 Task: Notify about all new comment activity.
Action: Mouse moved to (983, 98)
Screenshot: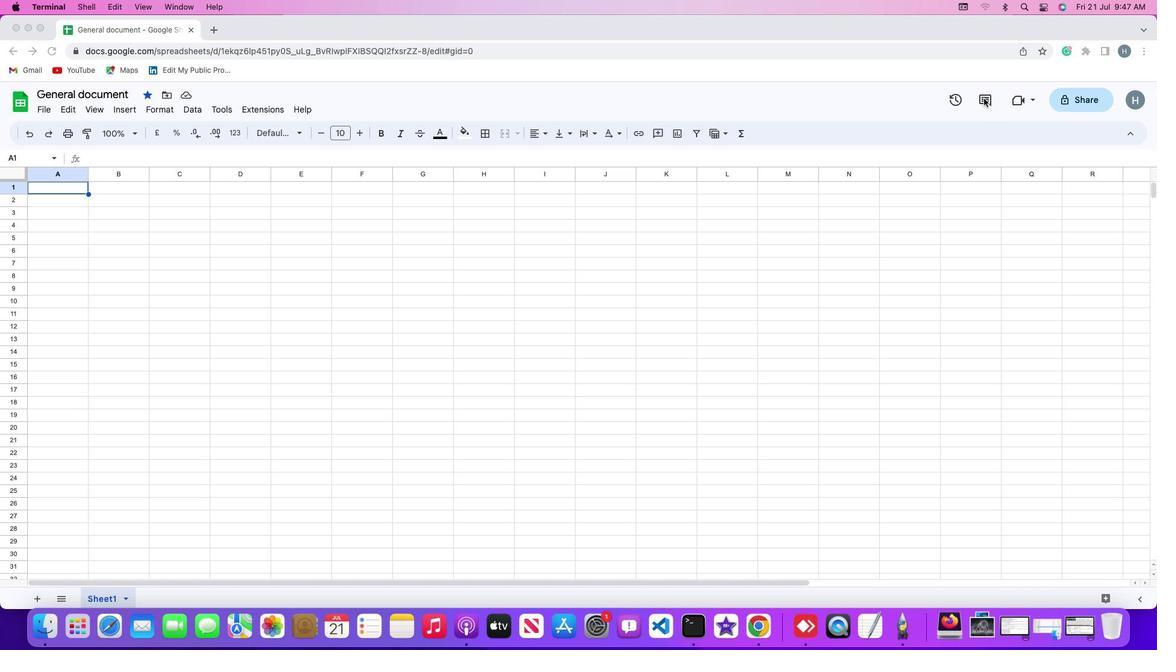 
Action: Mouse pressed left at (983, 98)
Screenshot: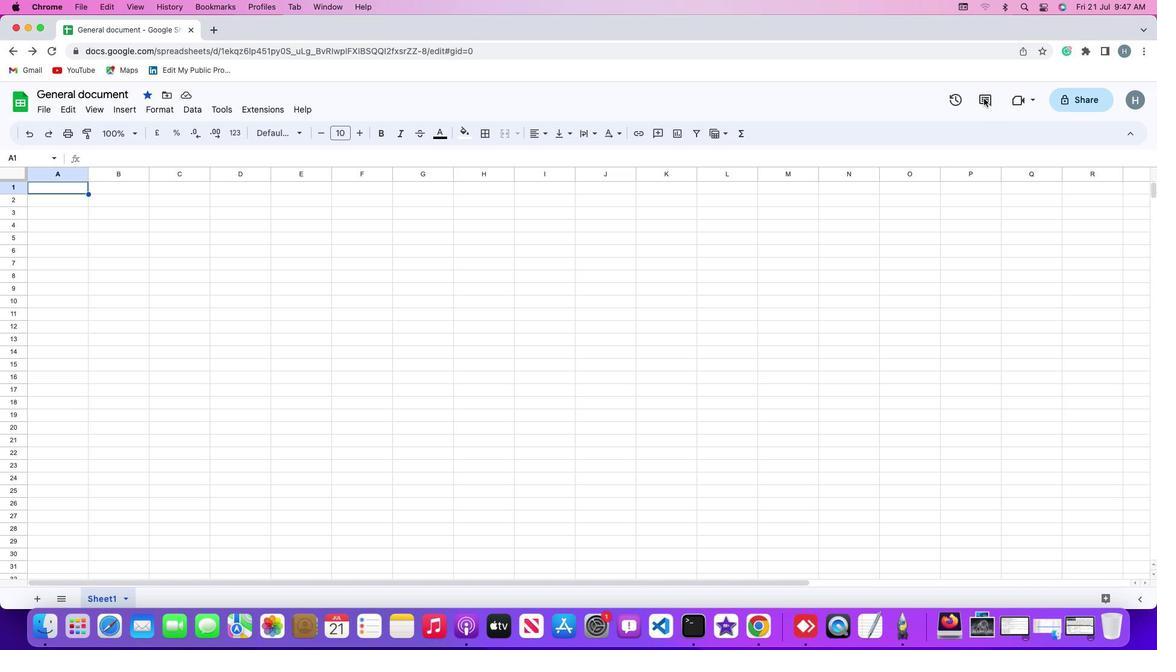 
Action: Mouse moved to (987, 100)
Screenshot: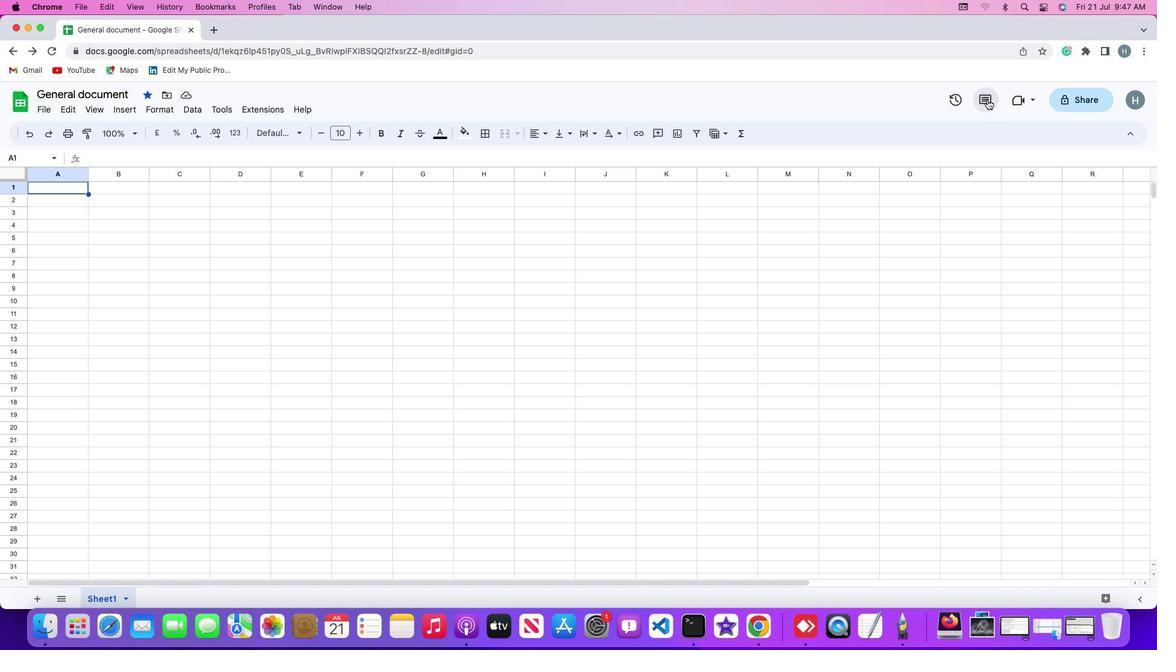 
Action: Mouse pressed left at (987, 100)
Screenshot: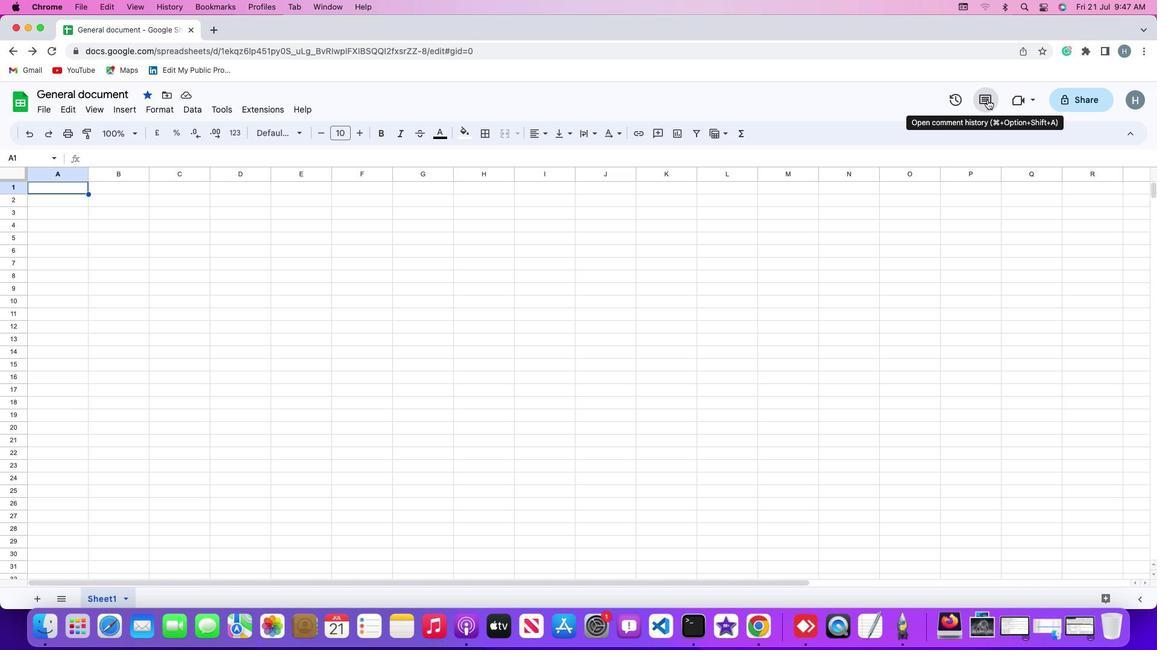 
Action: Mouse moved to (1075, 136)
Screenshot: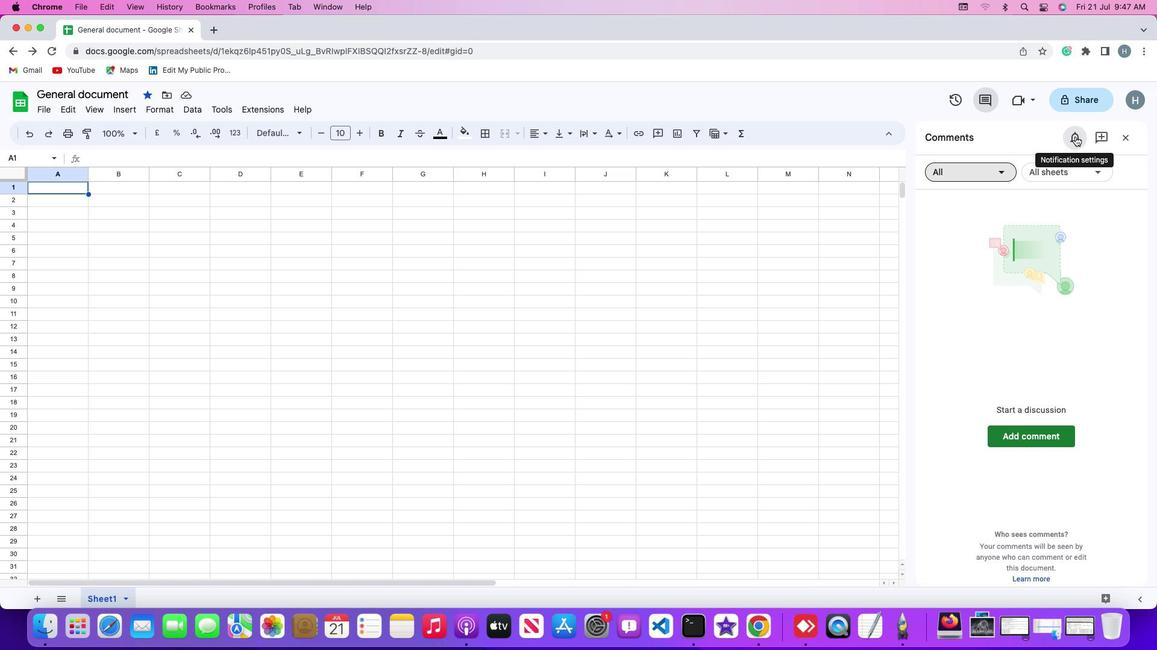 
Action: Mouse pressed left at (1075, 136)
Screenshot: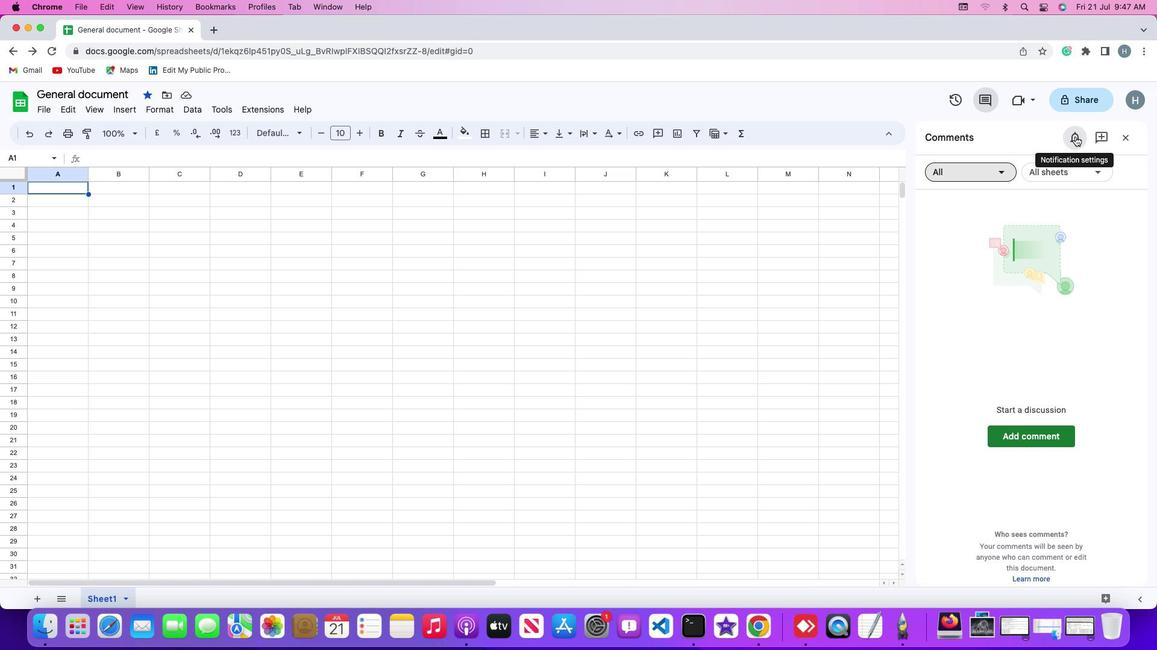 
Action: Mouse moved to (482, 303)
Screenshot: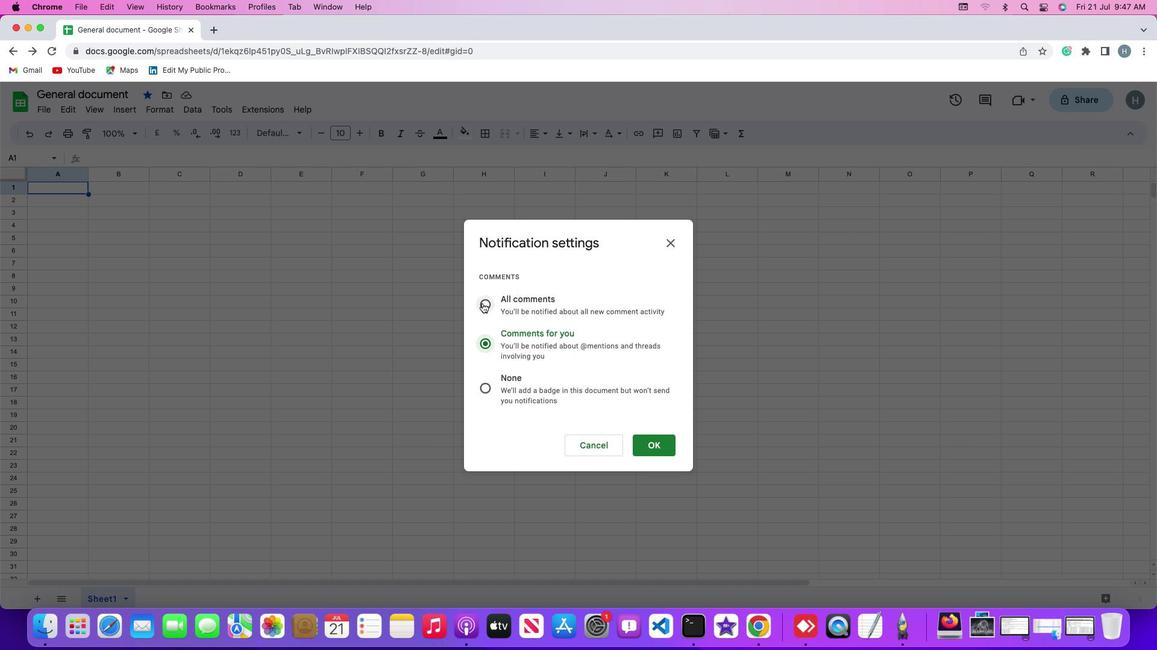 
Action: Mouse pressed left at (482, 303)
Screenshot: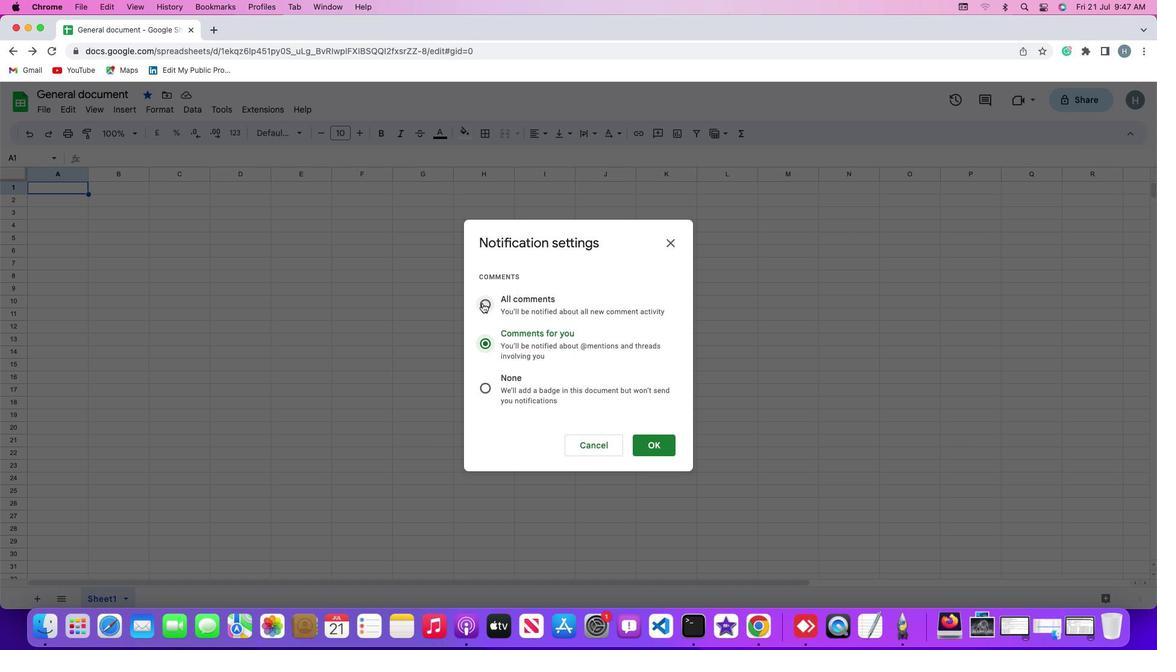 
Action: Mouse moved to (661, 275)
Screenshot: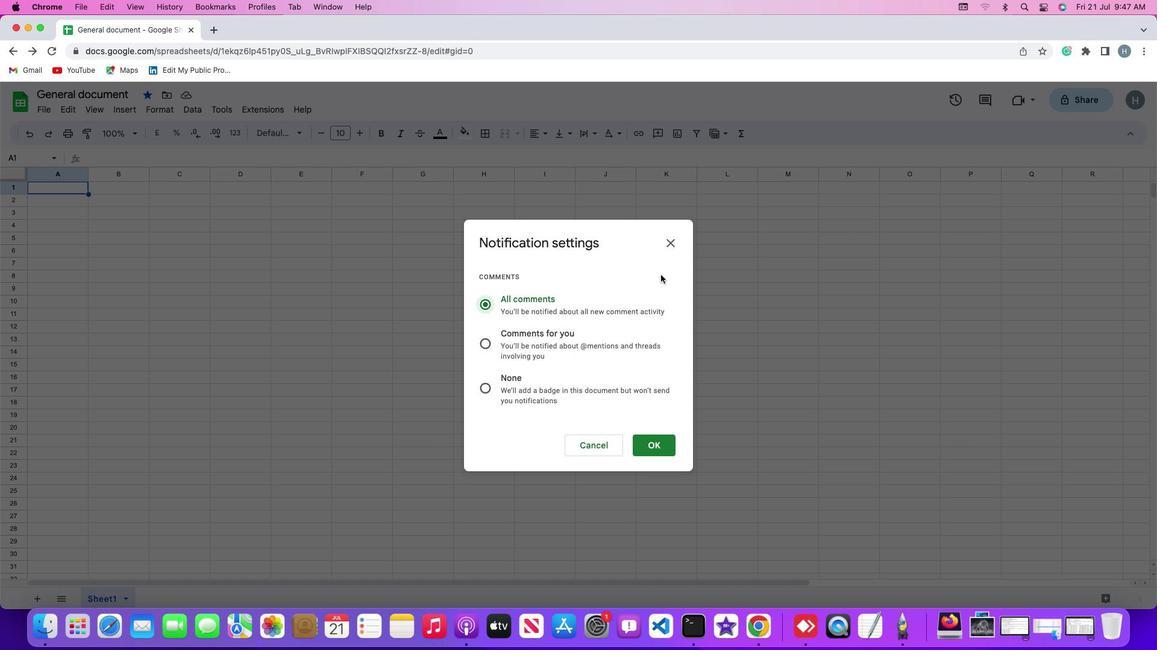 
